 Task: Look for products in the category "Lager" from Stone Brewing Co only.
Action: Mouse moved to (703, 276)
Screenshot: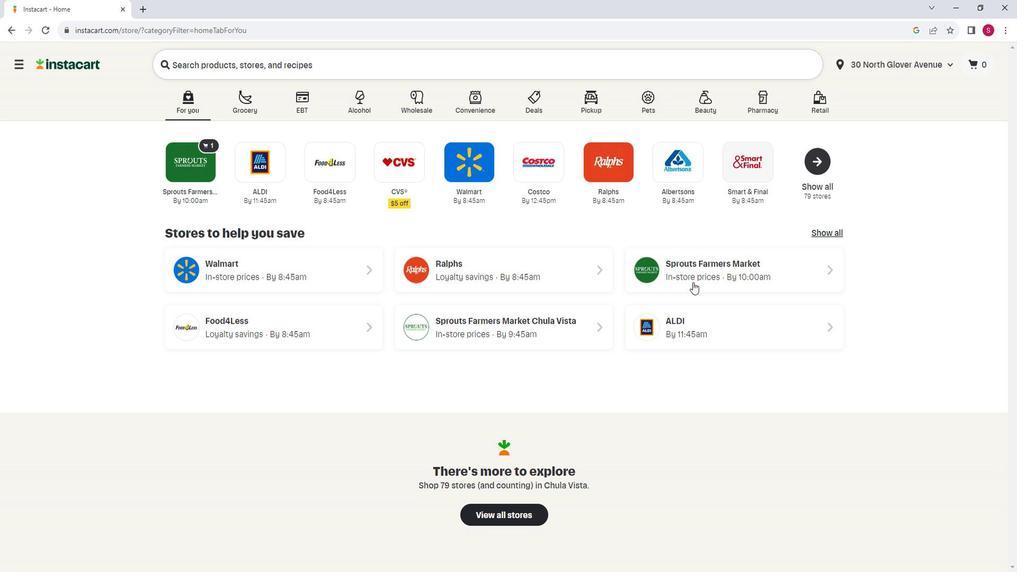 
Action: Mouse pressed left at (703, 276)
Screenshot: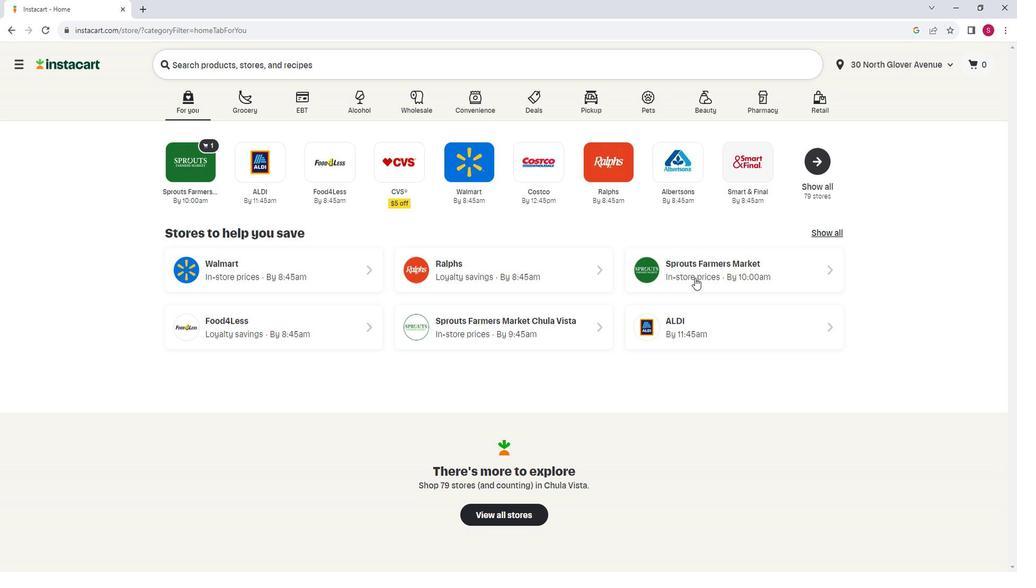 
Action: Mouse moved to (51, 372)
Screenshot: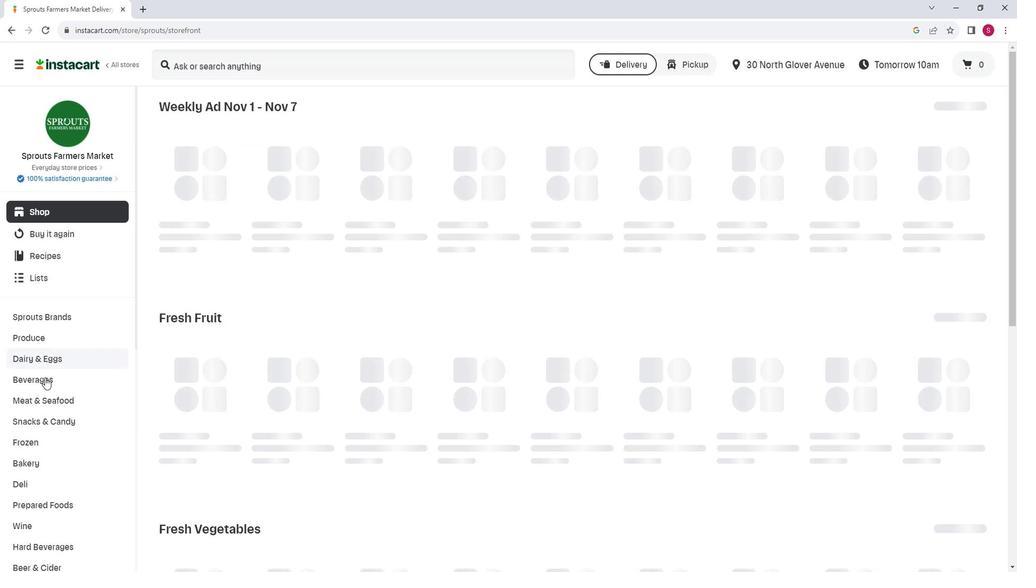 
Action: Mouse scrolled (51, 372) with delta (0, 0)
Screenshot: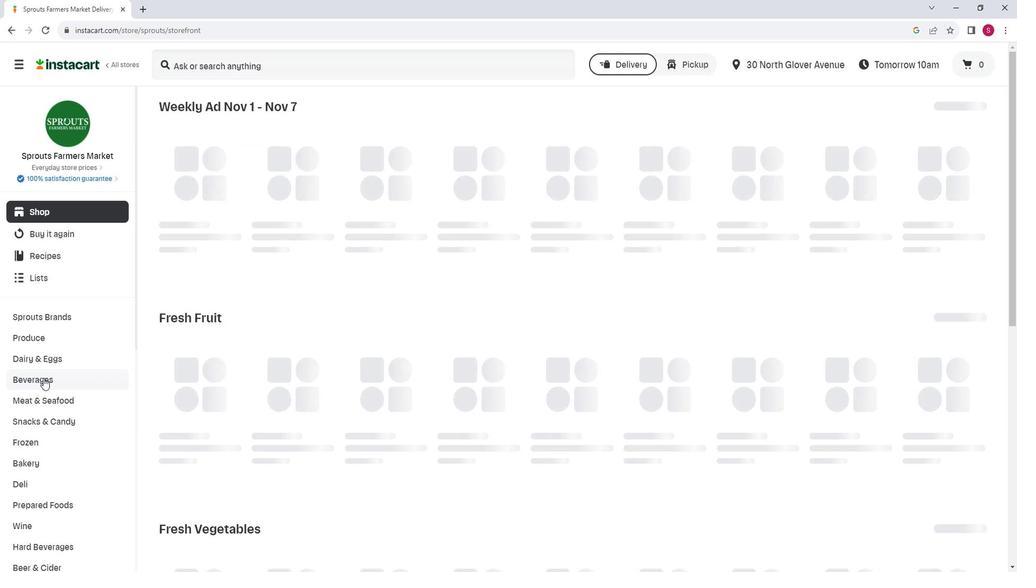 
Action: Mouse scrolled (51, 372) with delta (0, 0)
Screenshot: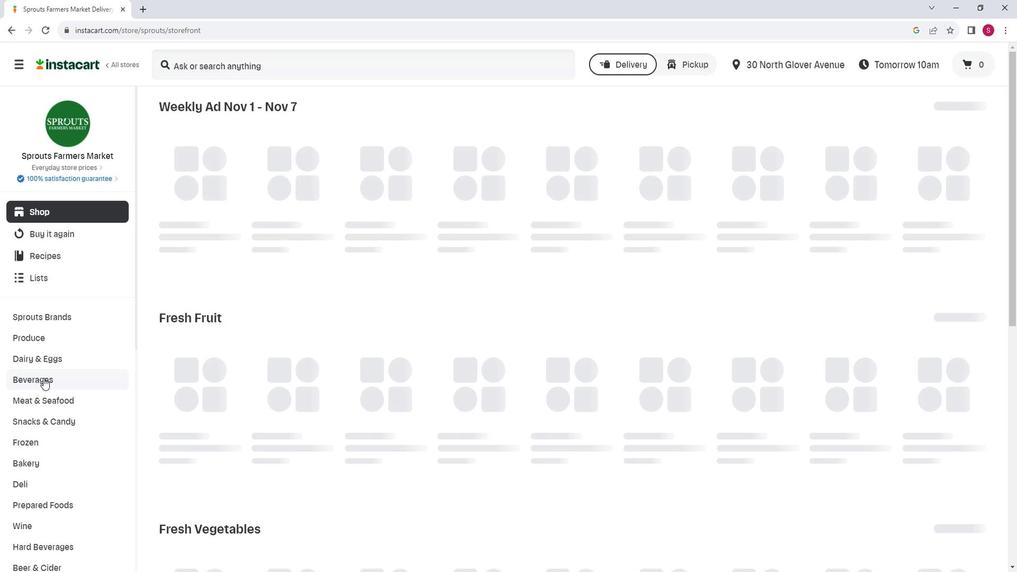 
Action: Mouse moved to (57, 445)
Screenshot: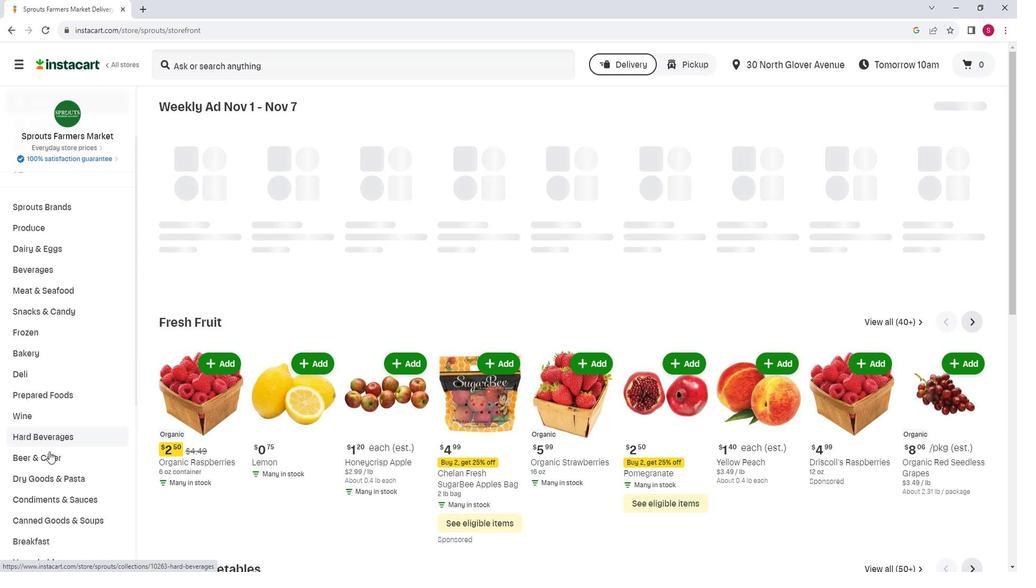 
Action: Mouse pressed left at (57, 445)
Screenshot: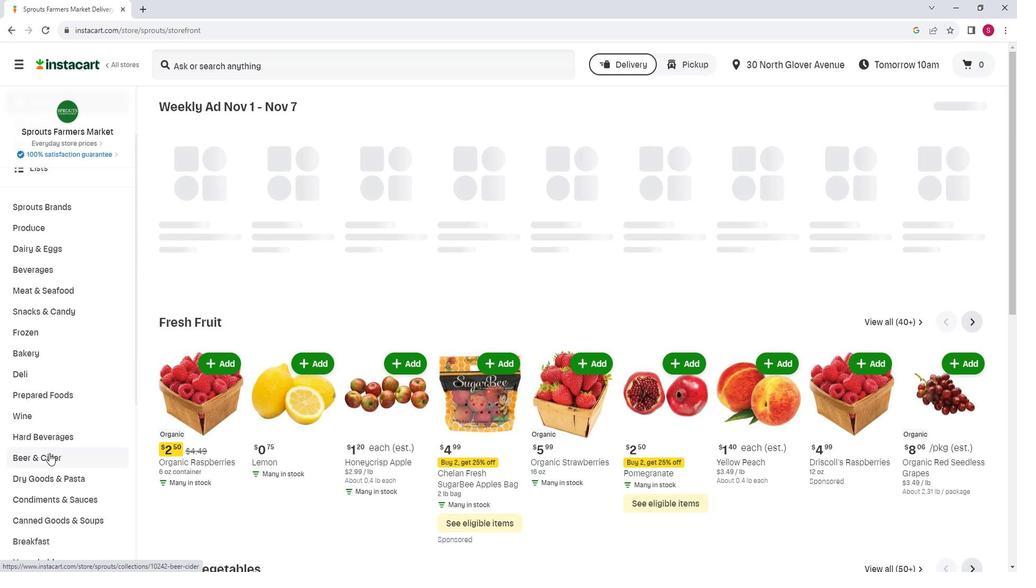 
Action: Mouse moved to (346, 138)
Screenshot: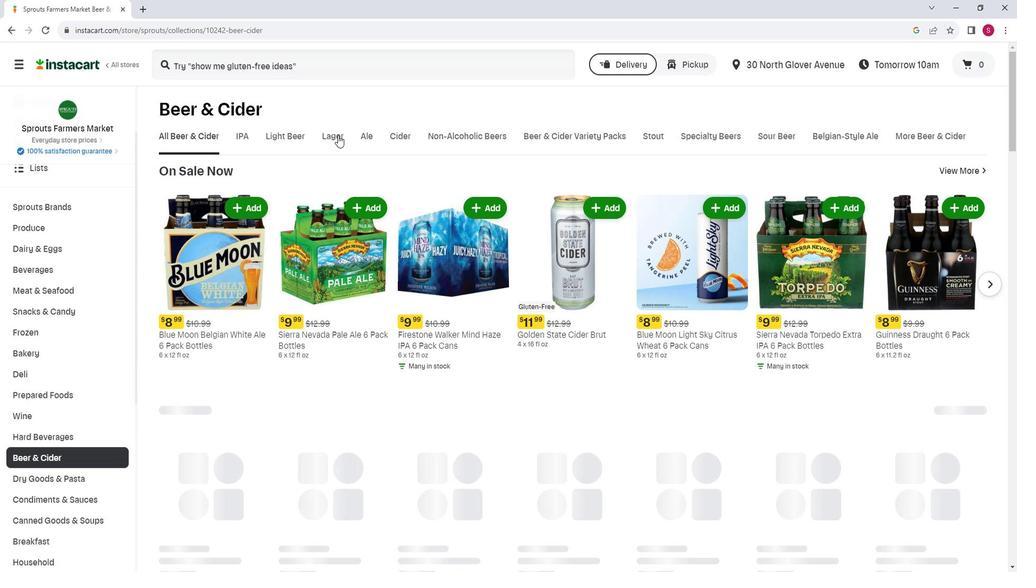 
Action: Mouse pressed left at (346, 138)
Screenshot: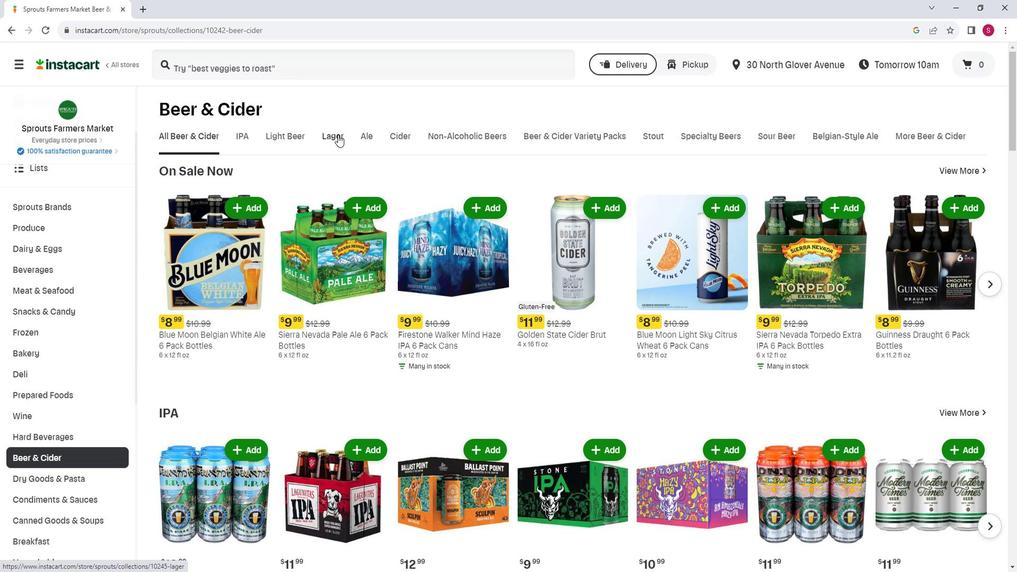 
Action: Mouse moved to (266, 174)
Screenshot: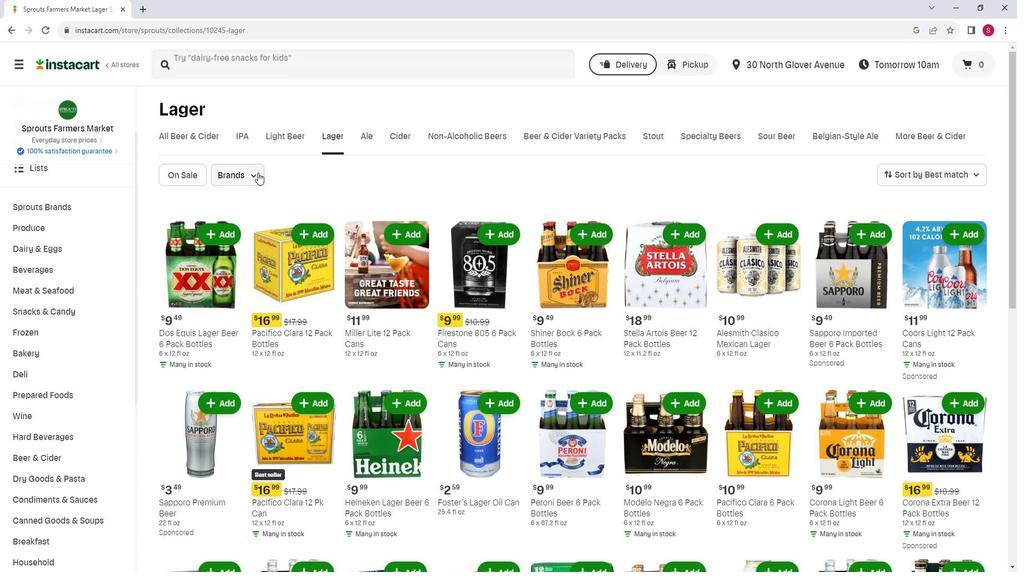 
Action: Mouse pressed left at (266, 174)
Screenshot: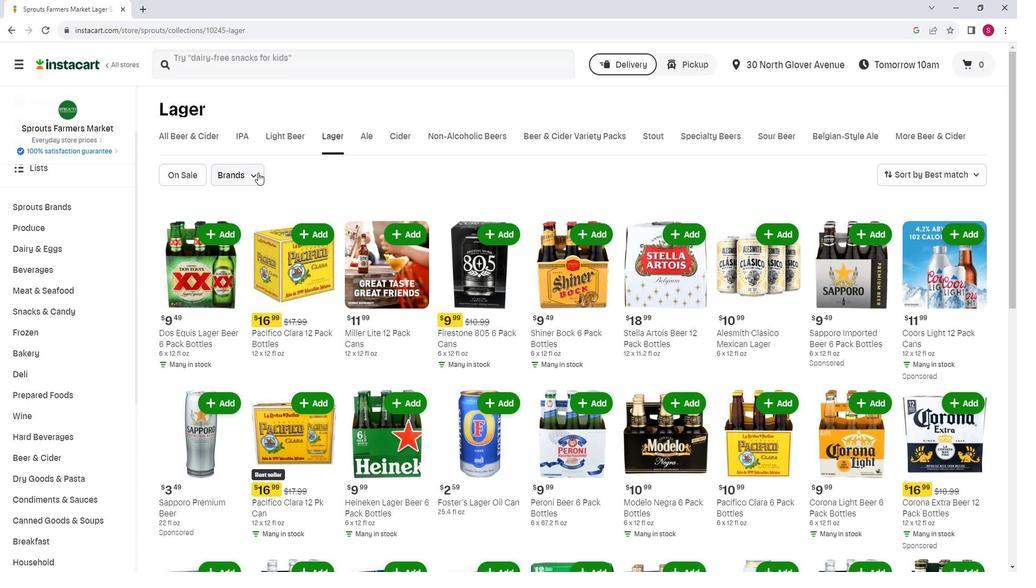 
Action: Mouse moved to (289, 251)
Screenshot: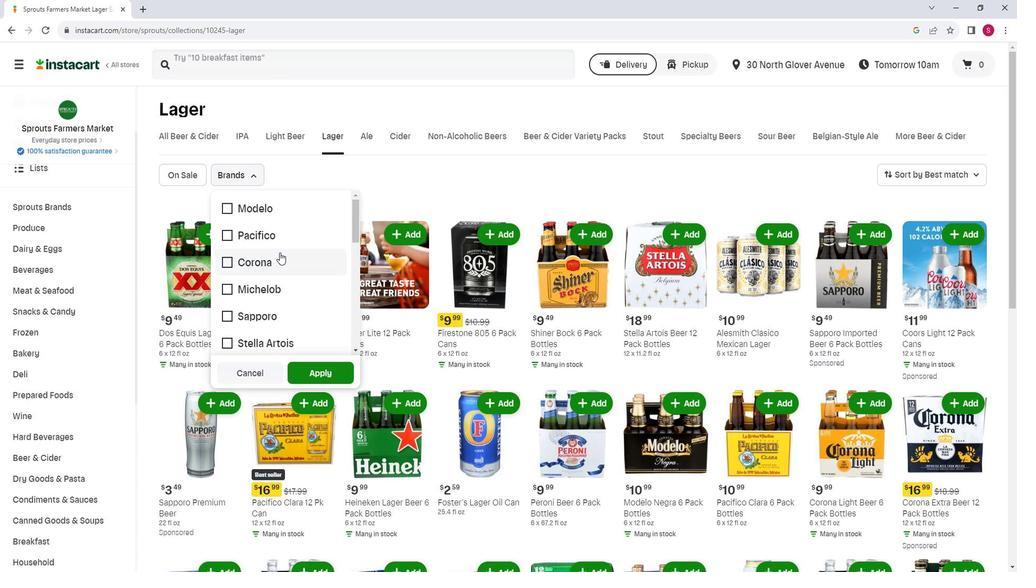 
Action: Mouse scrolled (289, 250) with delta (0, 0)
Screenshot: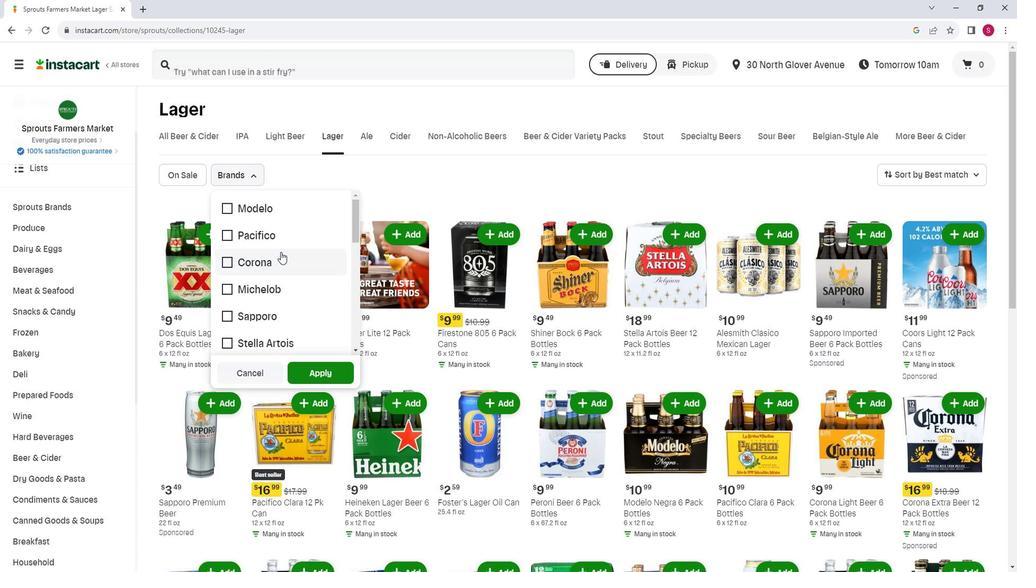
Action: Mouse scrolled (289, 250) with delta (0, 0)
Screenshot: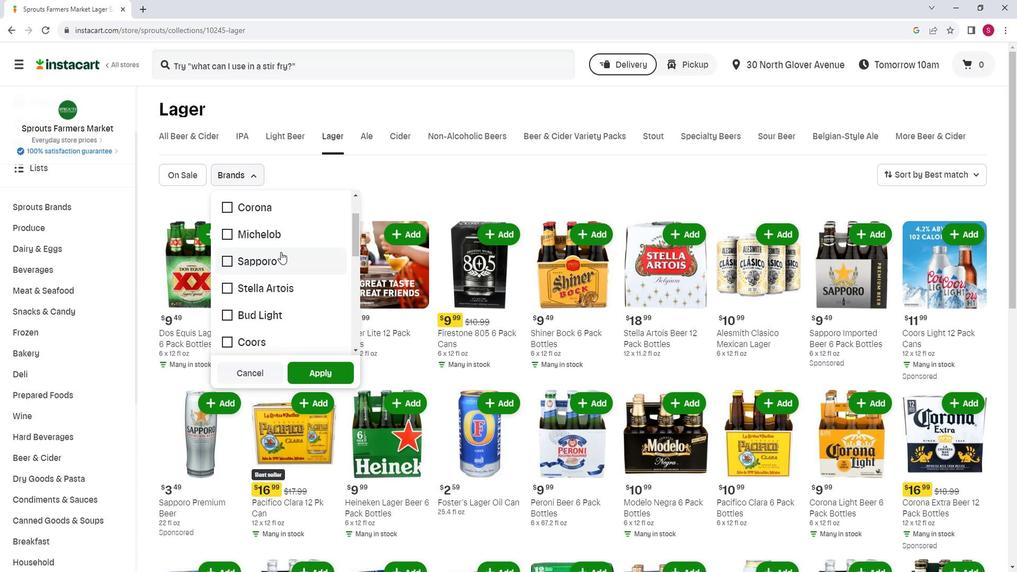 
Action: Mouse scrolled (289, 250) with delta (0, 0)
Screenshot: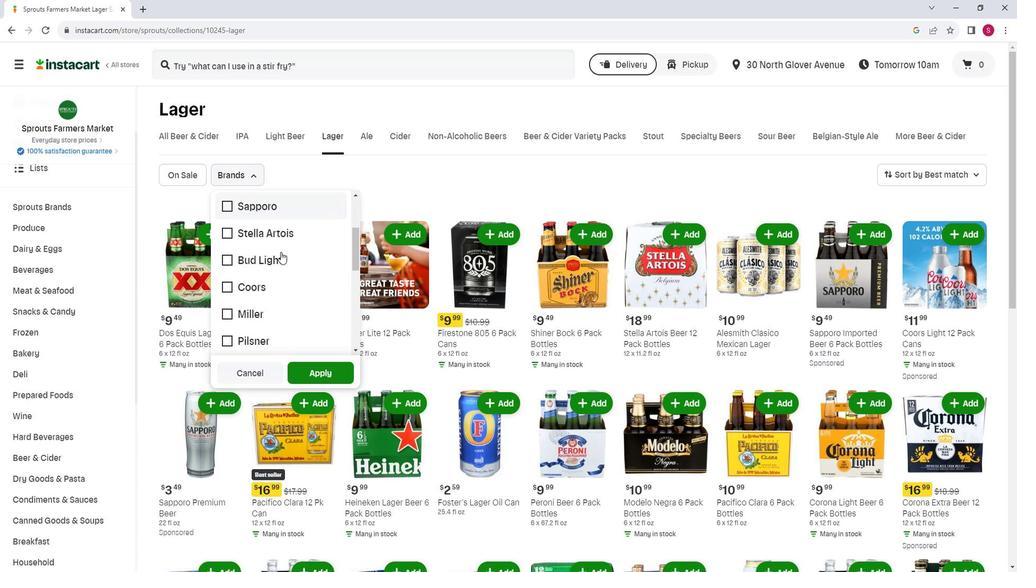 
Action: Mouse scrolled (289, 250) with delta (0, 0)
Screenshot: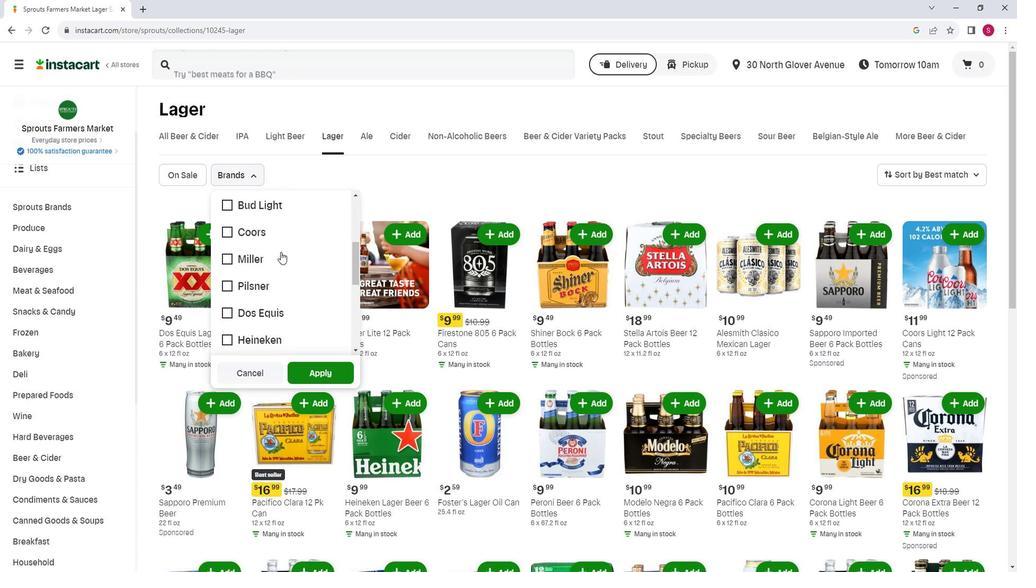 
Action: Mouse scrolled (289, 250) with delta (0, 0)
Screenshot: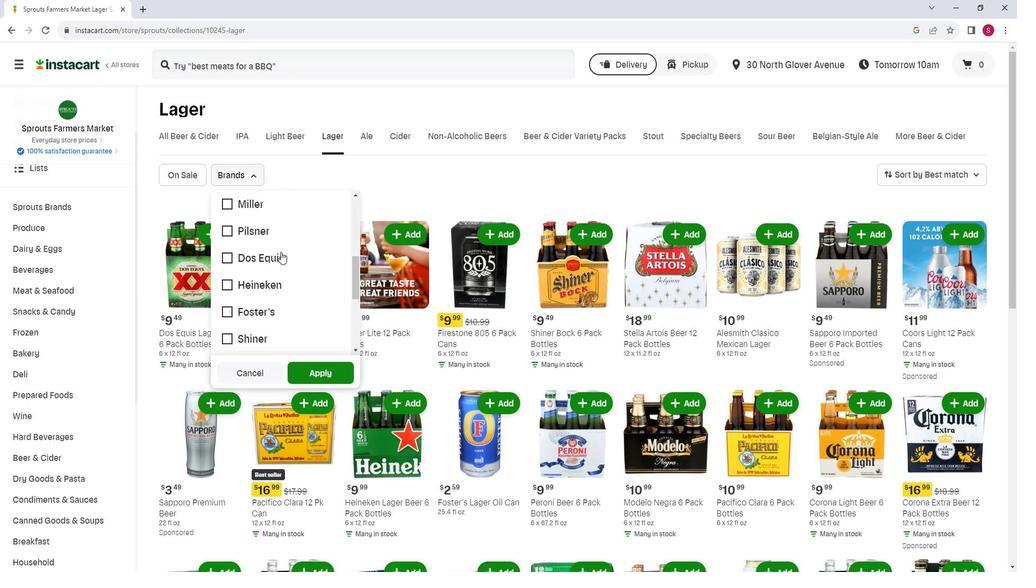 
Action: Mouse moved to (288, 304)
Screenshot: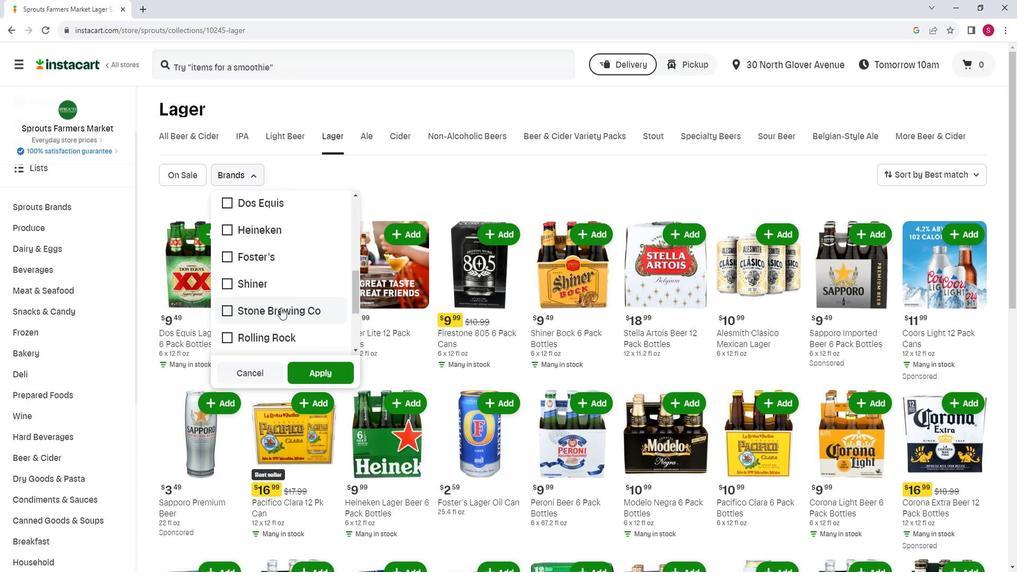 
Action: Mouse pressed left at (288, 304)
Screenshot: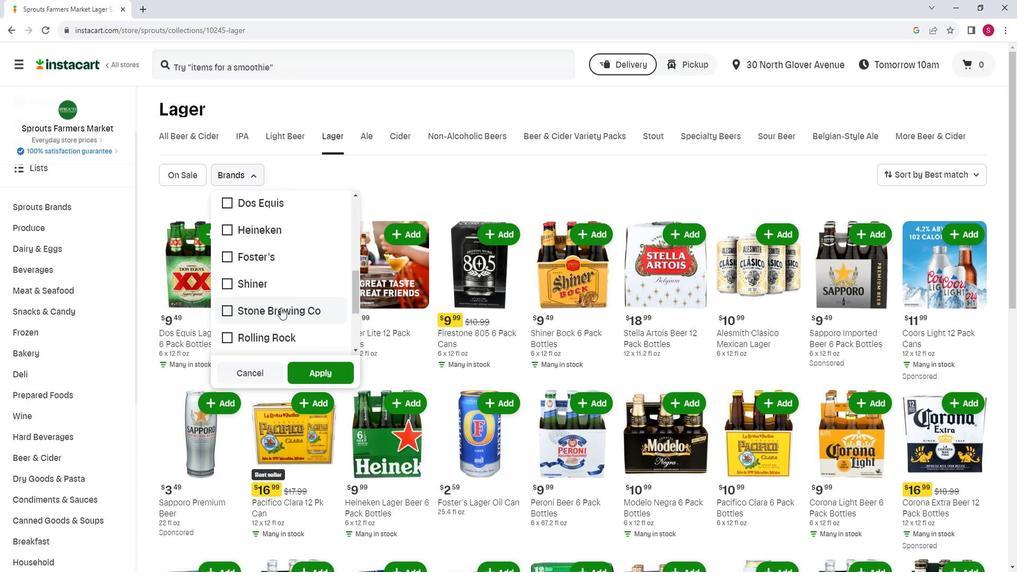 
Action: Mouse moved to (312, 366)
Screenshot: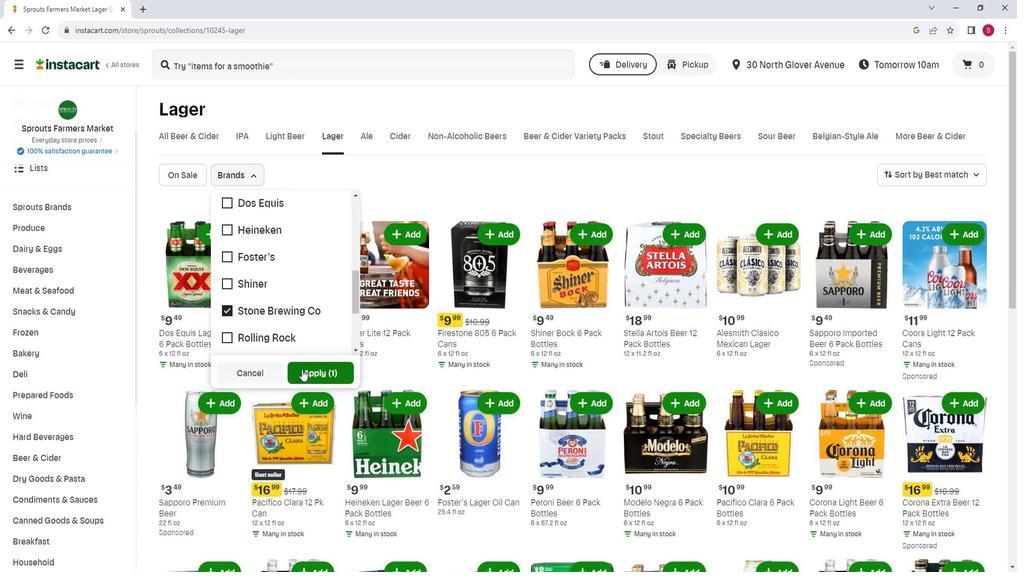 
Action: Mouse pressed left at (312, 366)
Screenshot: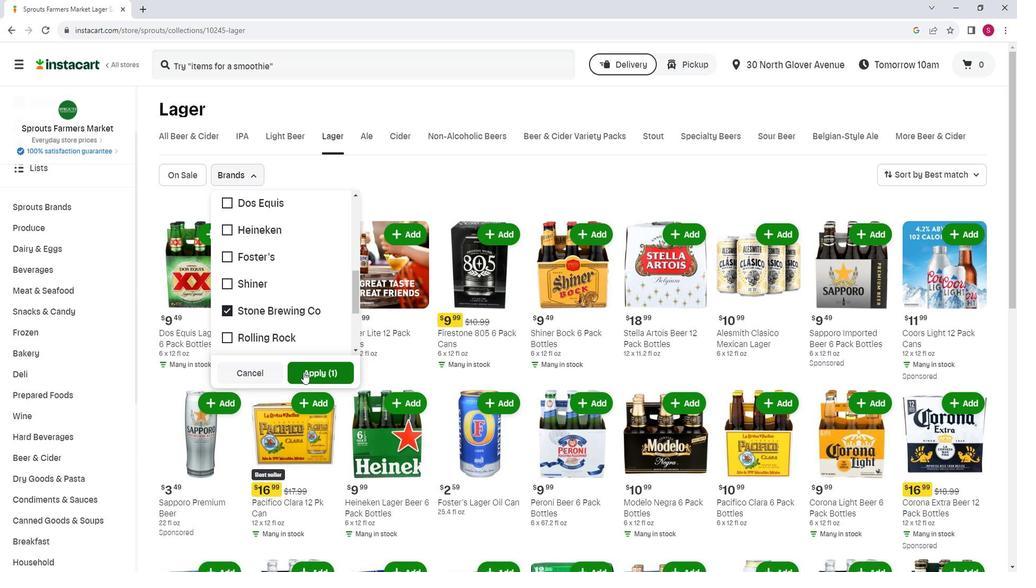 
Action: Mouse moved to (500, 354)
Screenshot: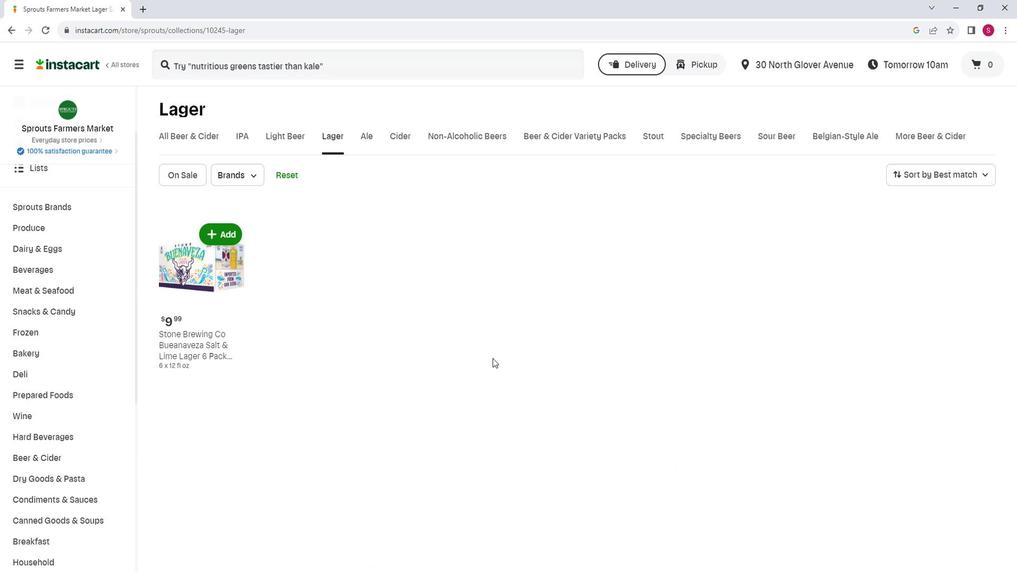 
